Task: Create a task  Upgrade and migrate company vendor management to a cloud-based solution , assign it to team member softage.3@softage.net in the project BeyondTech and update the status of the task to  On Track  , set the priority of the task to Low
Action: Mouse moved to (76, 57)
Screenshot: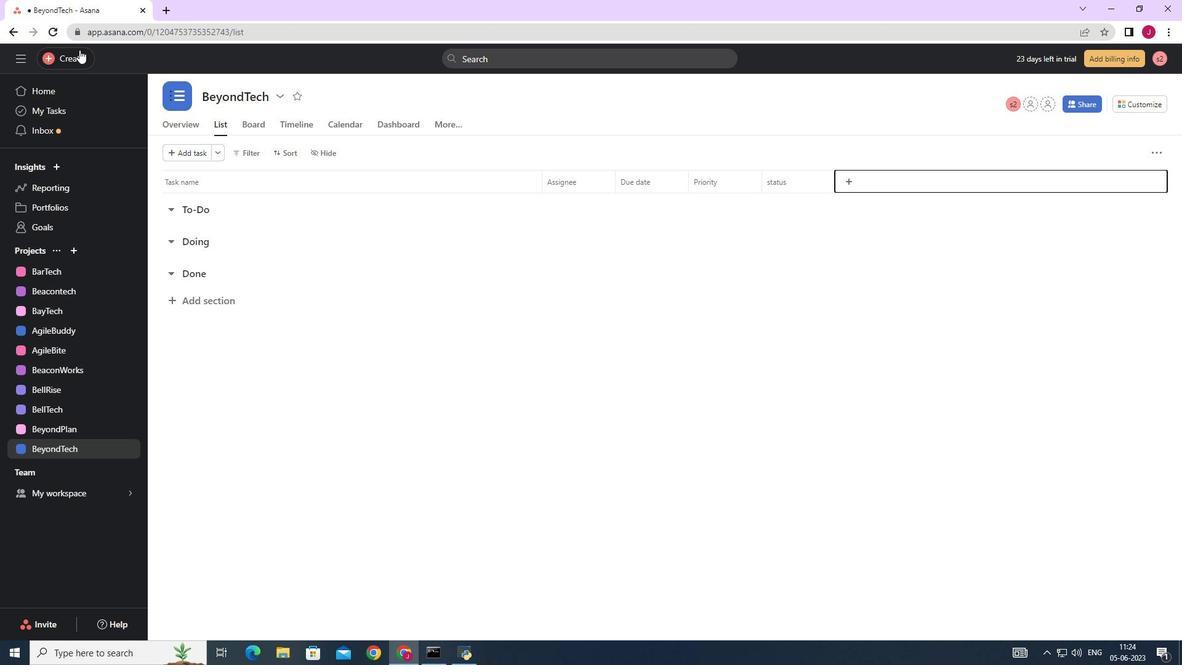 
Action: Mouse pressed left at (76, 57)
Screenshot: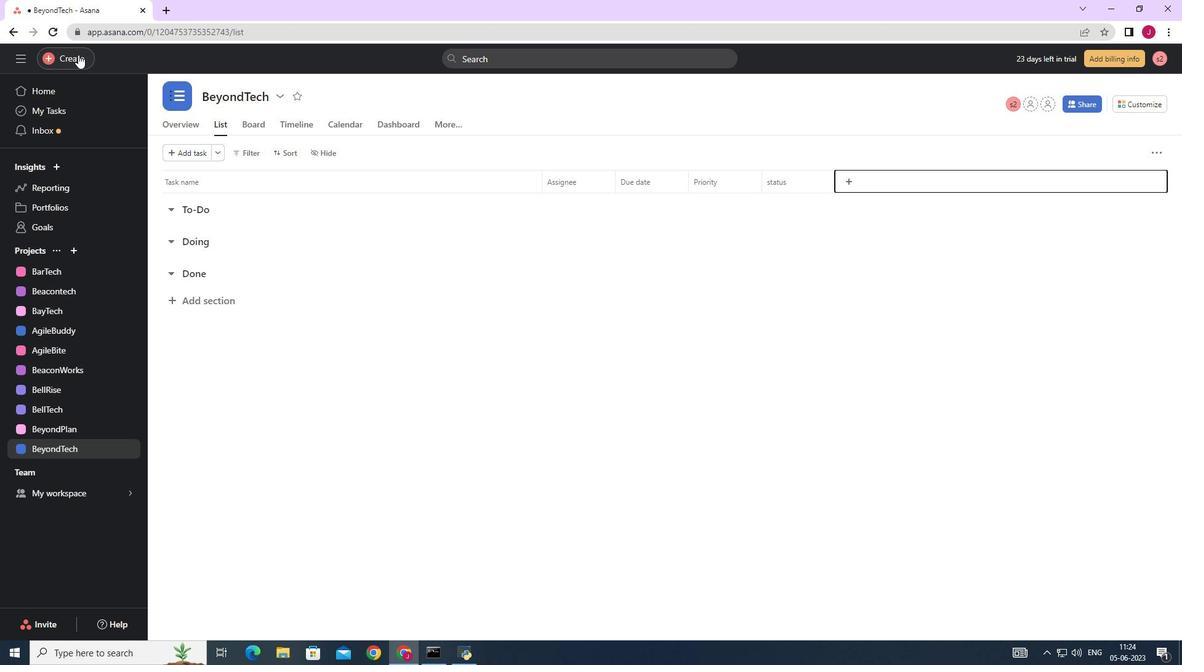 
Action: Mouse moved to (190, 59)
Screenshot: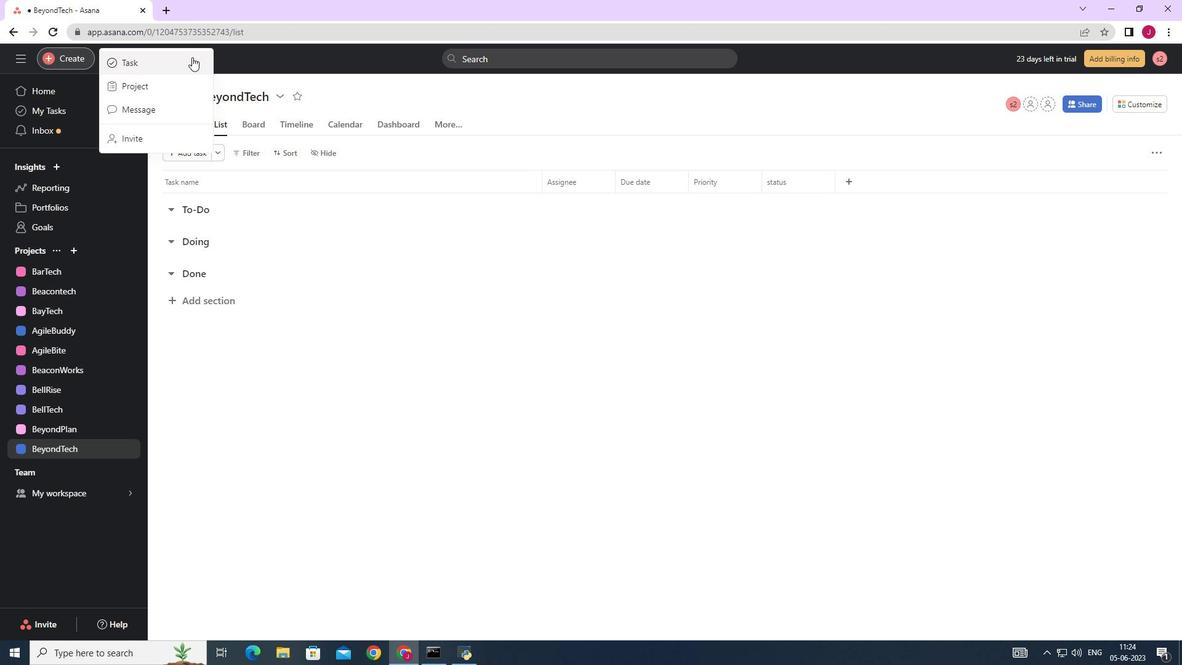 
Action: Mouse pressed left at (190, 59)
Screenshot: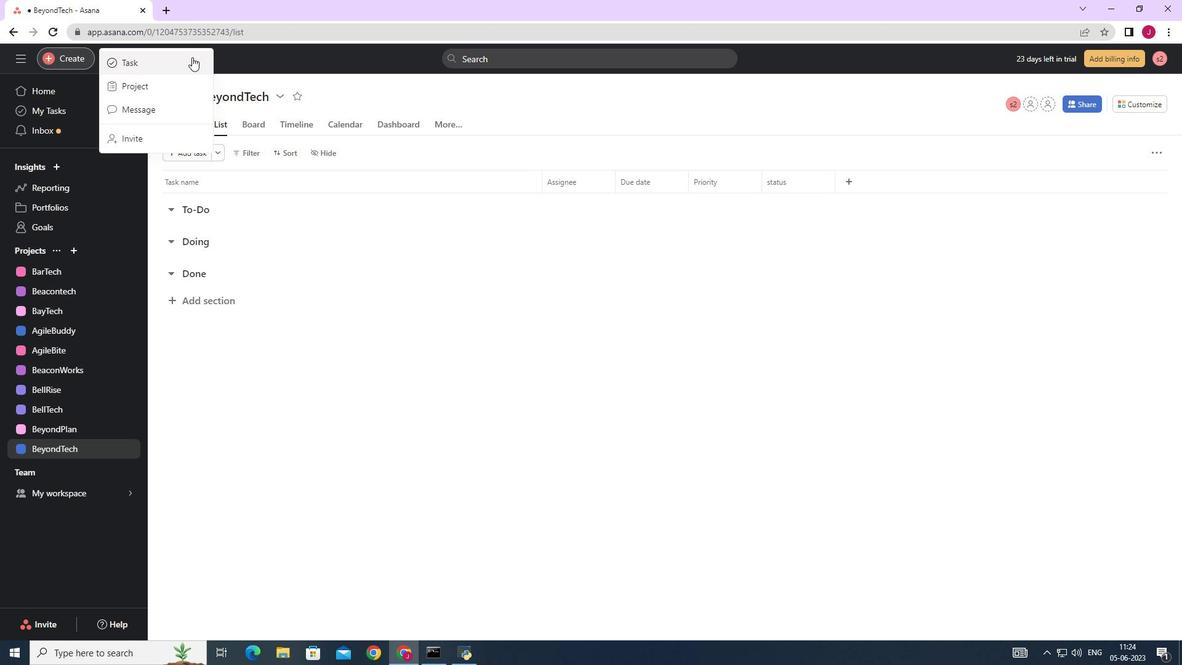 
Action: Mouse moved to (985, 407)
Screenshot: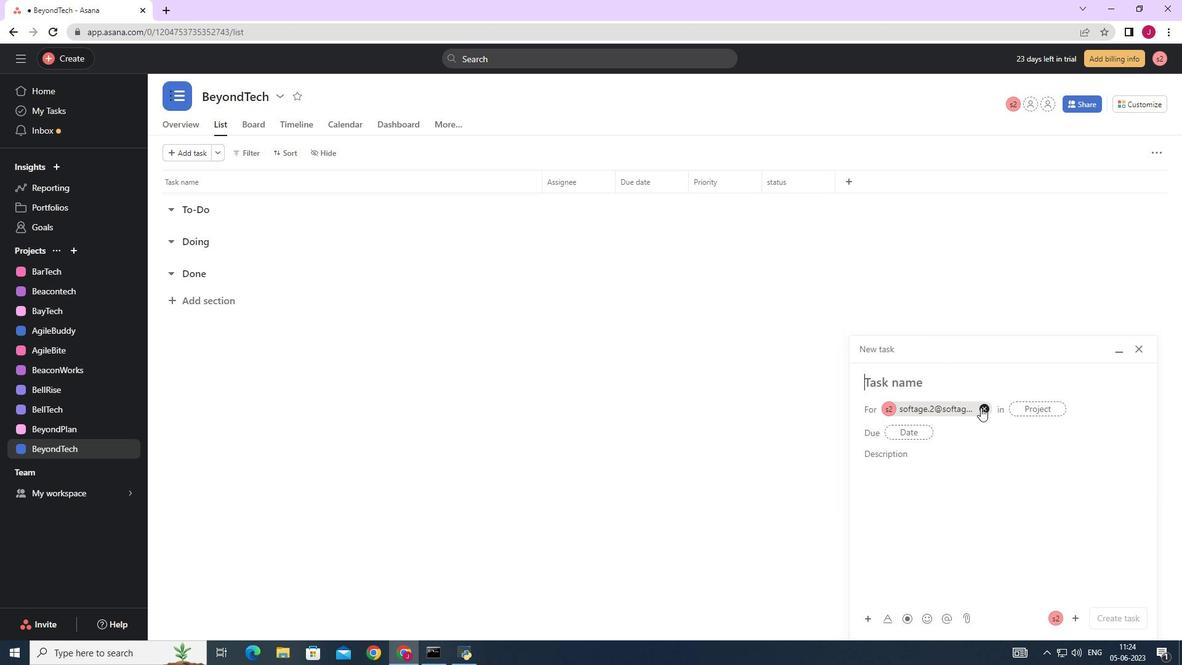 
Action: Mouse pressed left at (985, 407)
Screenshot: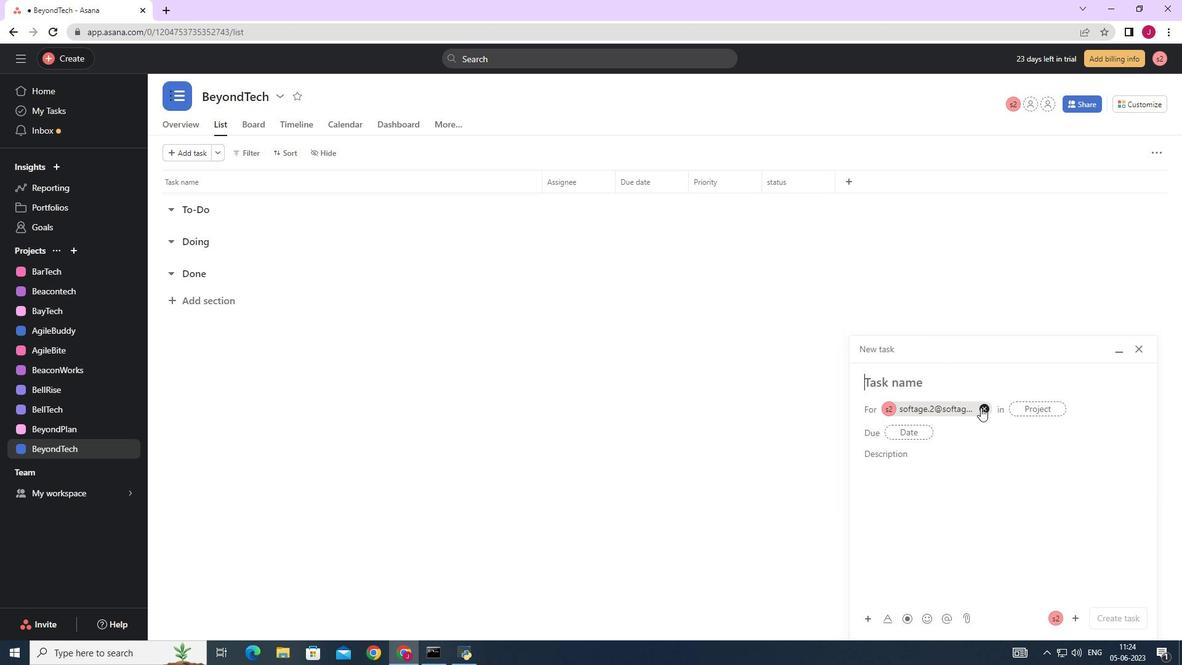 
Action: Mouse moved to (904, 381)
Screenshot: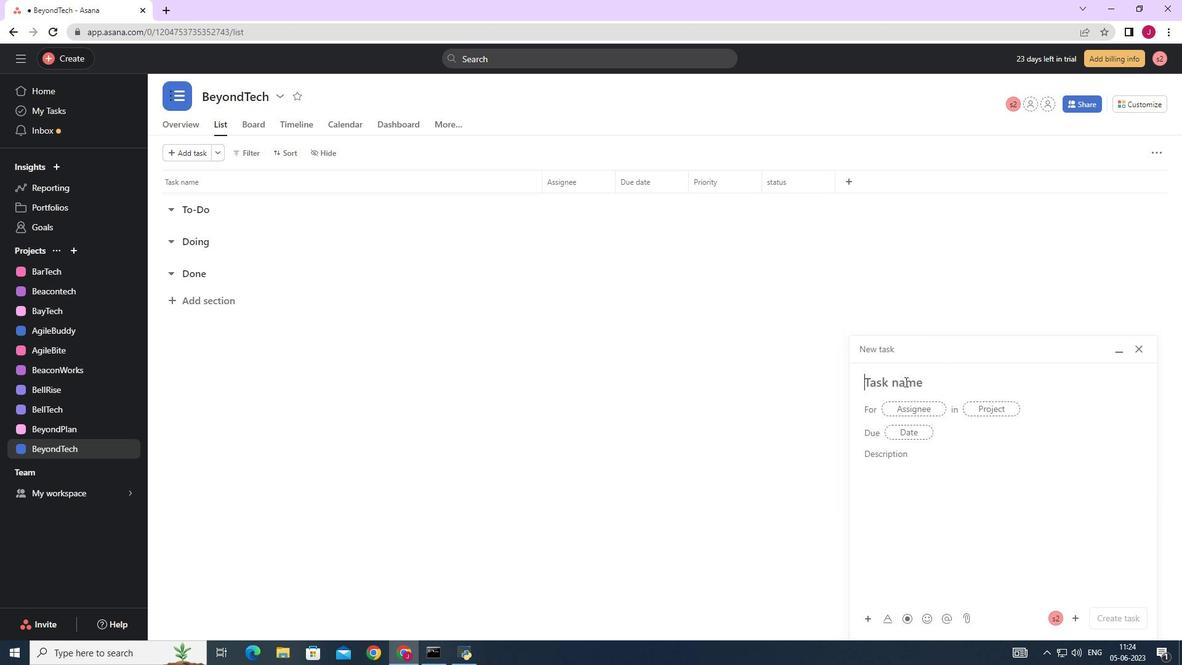 
Action: Mouse pressed left at (904, 381)
Screenshot: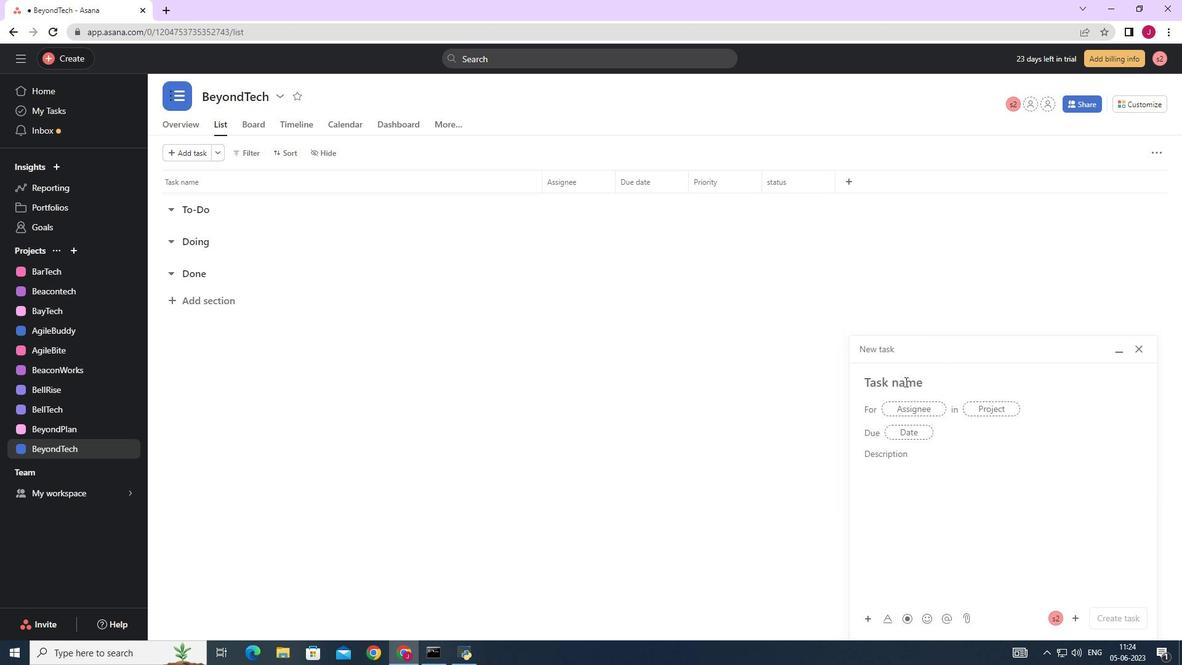 
Action: Key pressed <Key.caps_lock>U<Key.caps_lock>pgrade<Key.space>and<Key.space>migrate<Key.space>company<Key.space>vendor<Key.space>management<Key.space>to<Key.space>a<Key.space>cloud-bsed<Key.space><Key.backspace><Key.backspace><Key.backspace><Key.backspace>ased<Key.space>solution
Screenshot: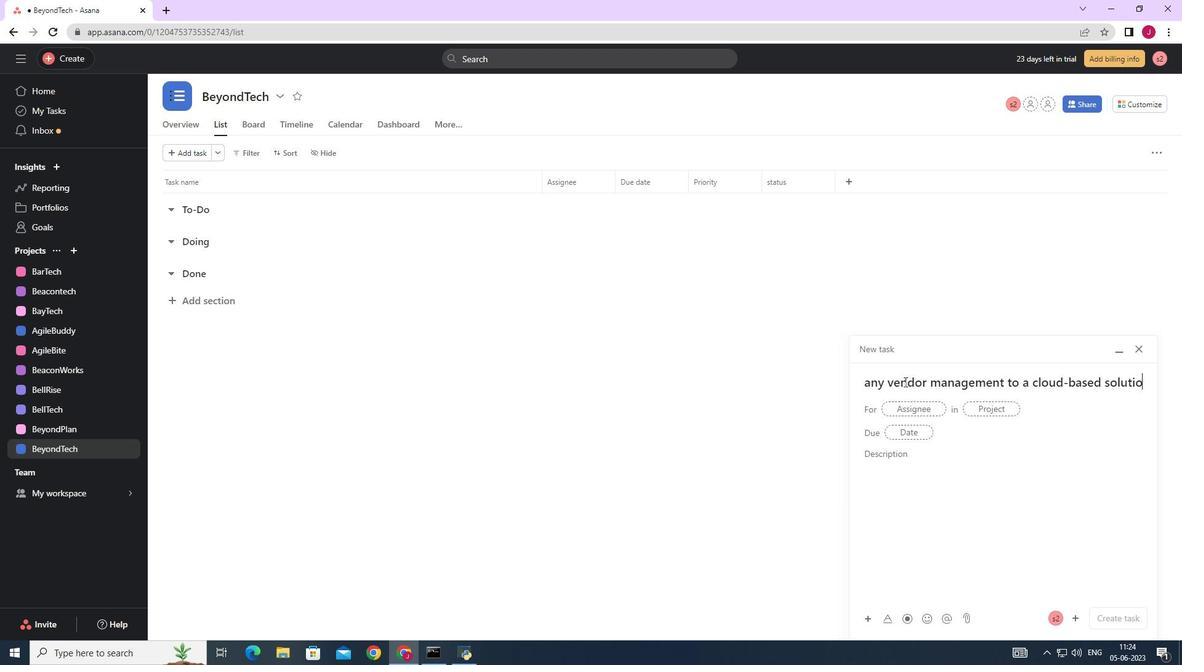 
Action: Mouse moved to (921, 409)
Screenshot: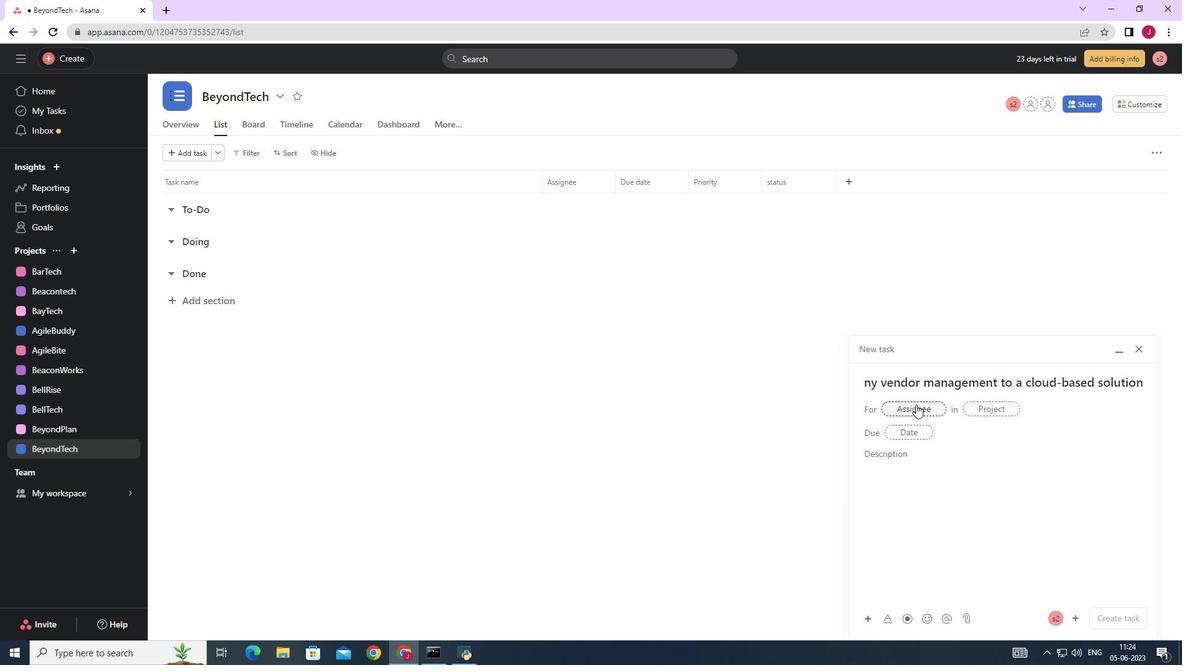 
Action: Mouse pressed left at (921, 409)
Screenshot: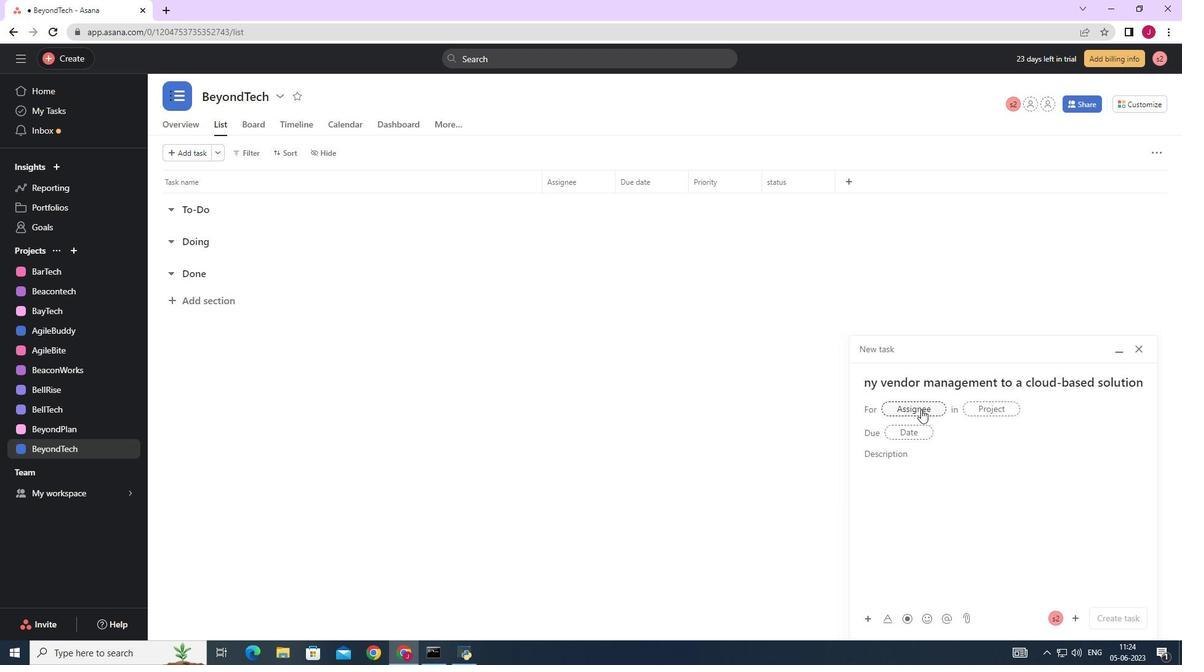 
Action: Key pressed softage.3
Screenshot: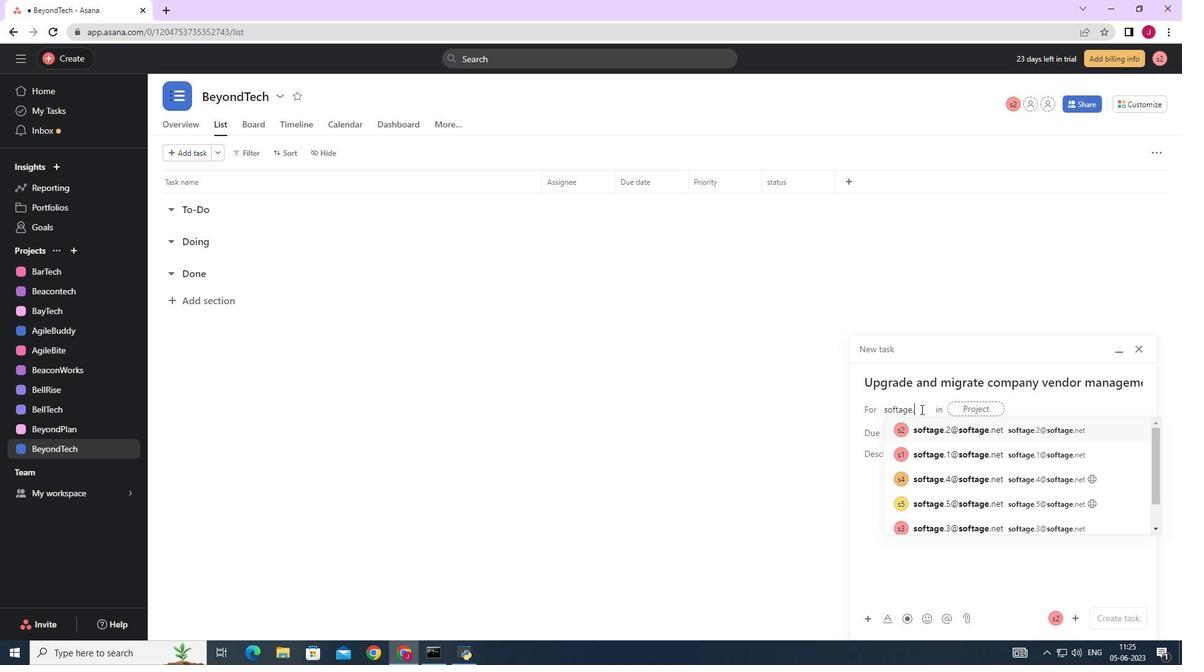 
Action: Mouse moved to (947, 430)
Screenshot: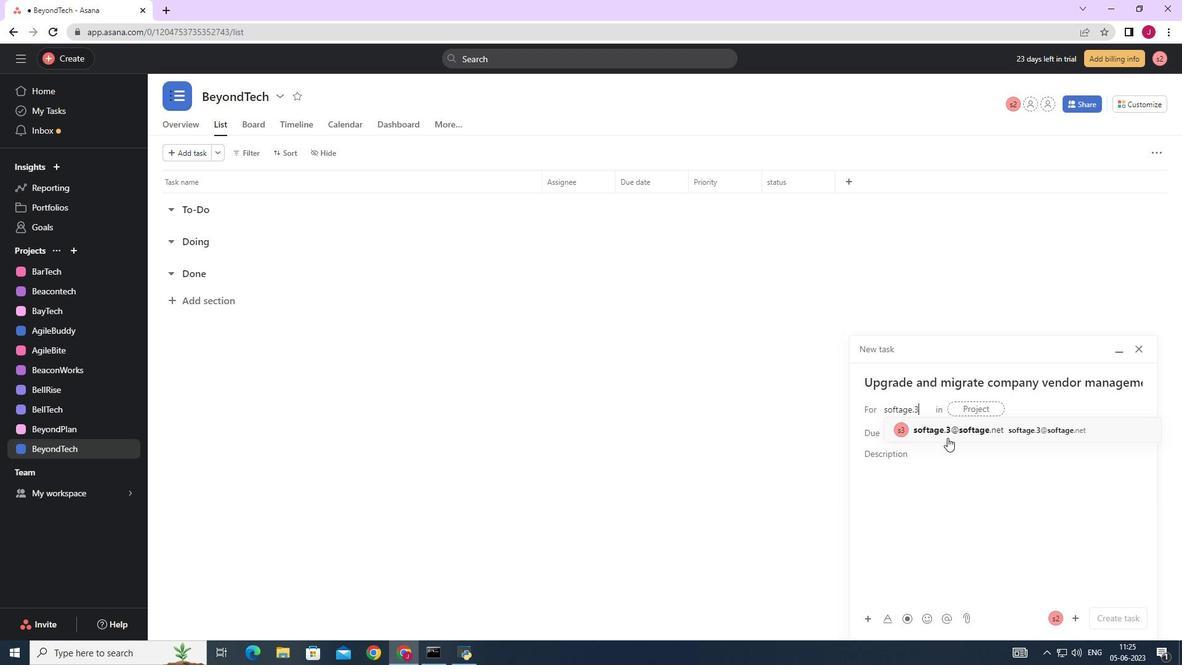 
Action: Mouse pressed left at (947, 430)
Screenshot: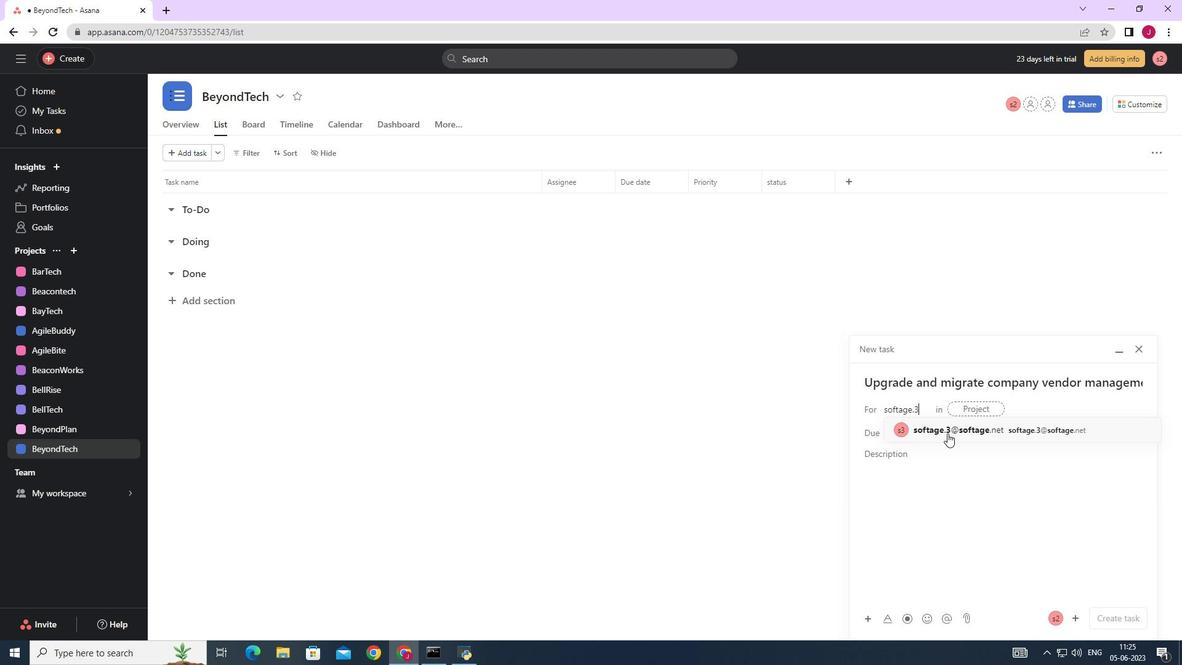 
Action: Mouse moved to (787, 432)
Screenshot: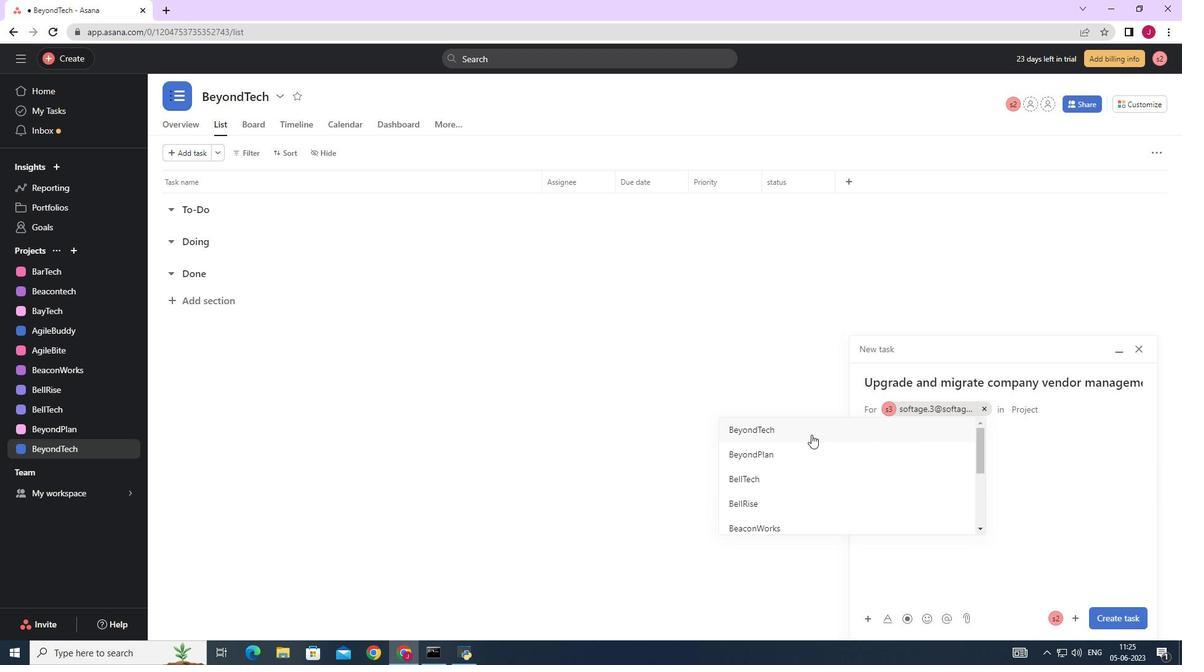 
Action: Mouse pressed left at (787, 432)
Screenshot: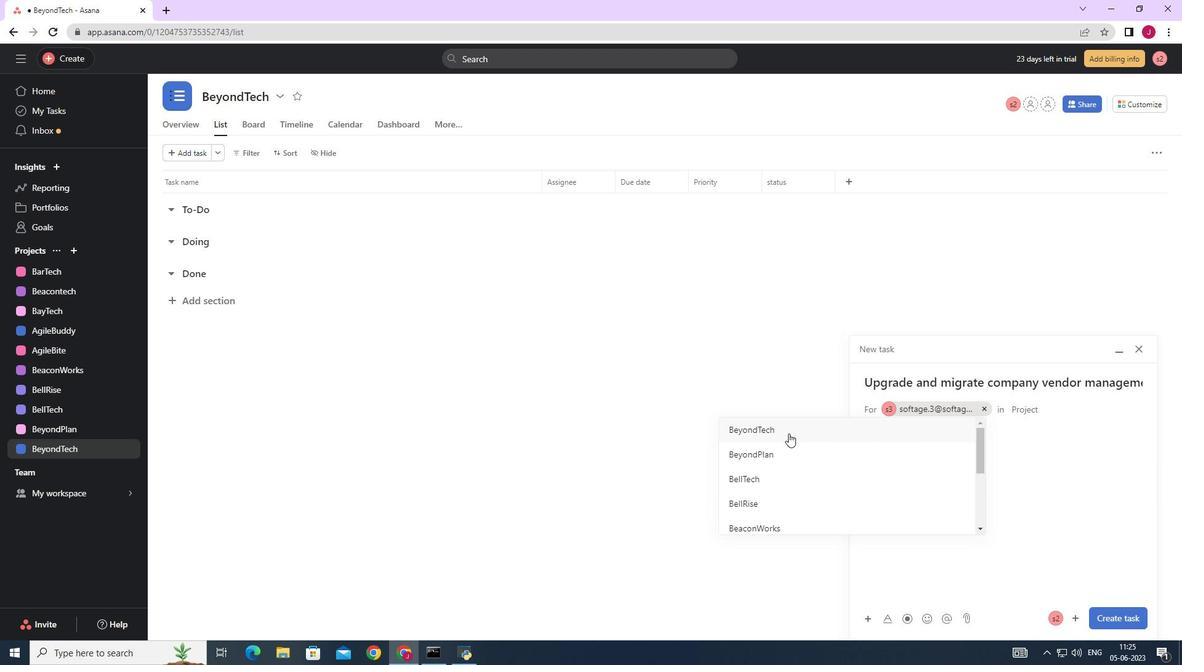 
Action: Mouse moved to (928, 457)
Screenshot: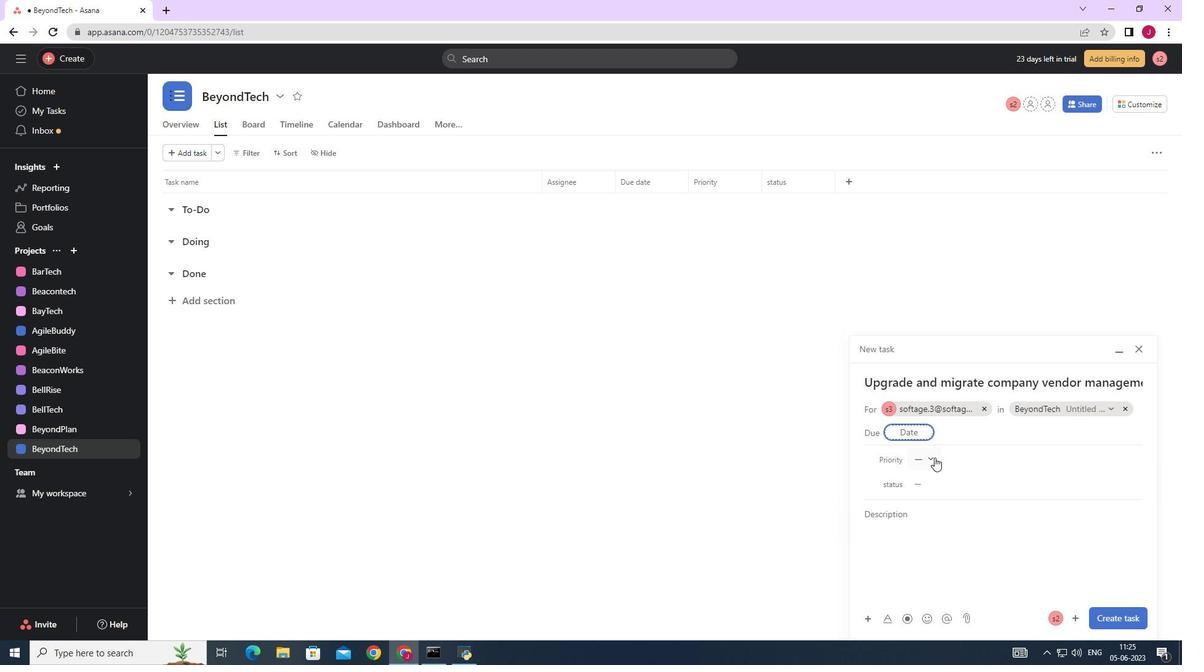 
Action: Mouse pressed left at (928, 457)
Screenshot: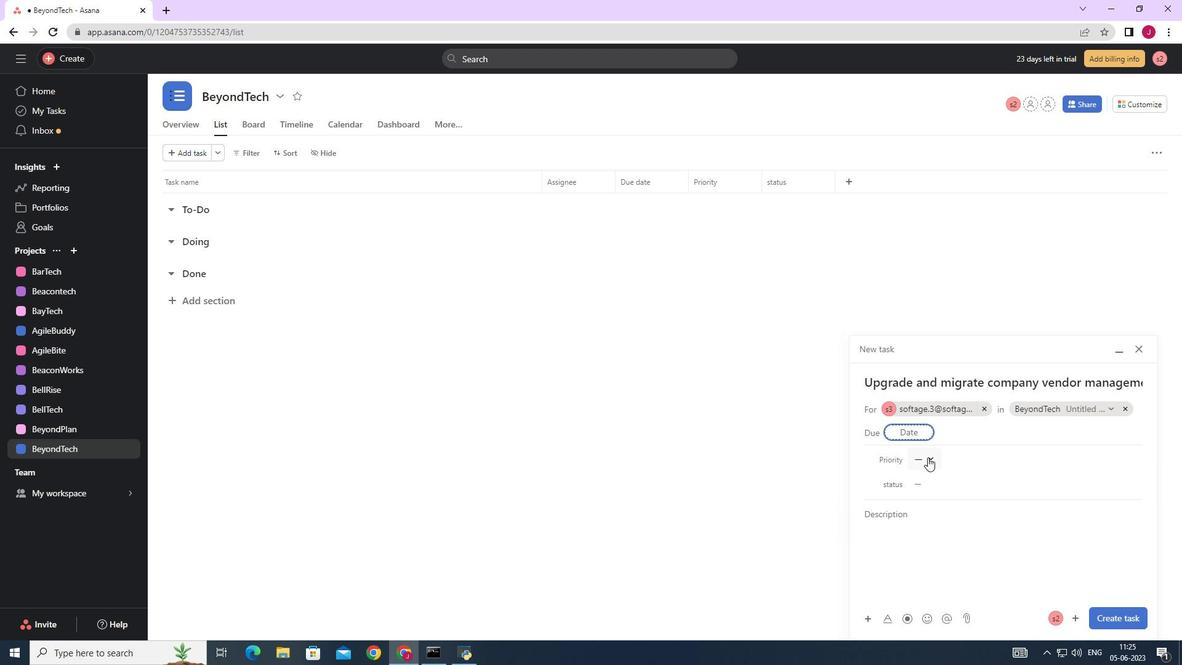 
Action: Mouse moved to (944, 545)
Screenshot: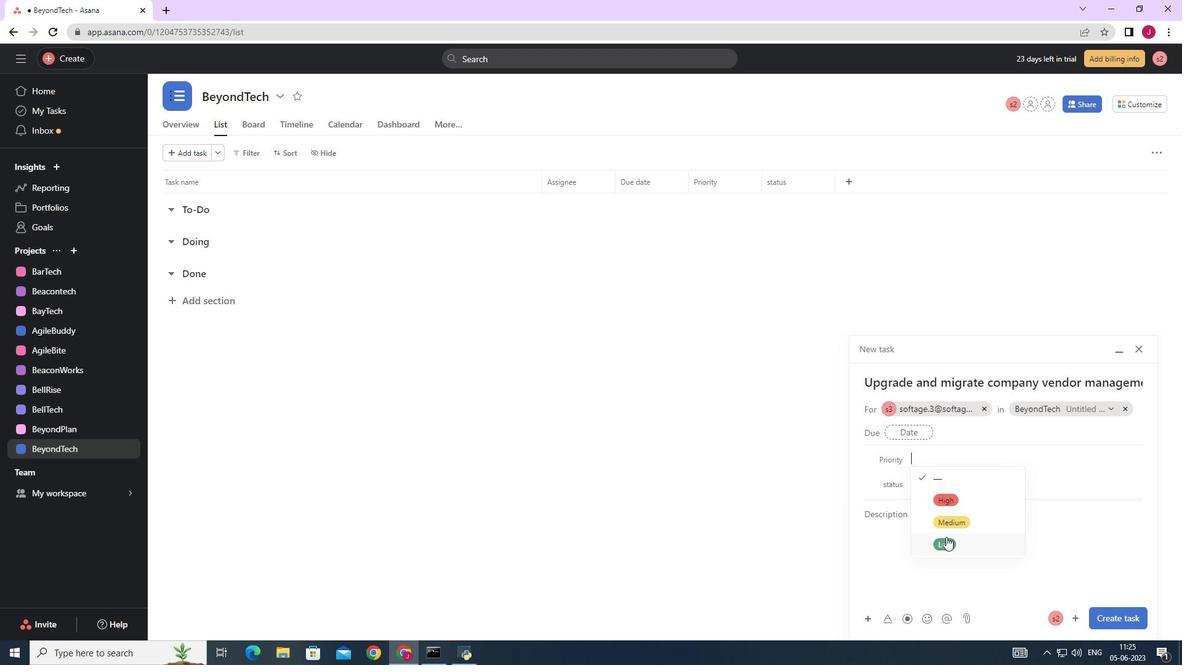 
Action: Mouse pressed left at (944, 545)
Screenshot: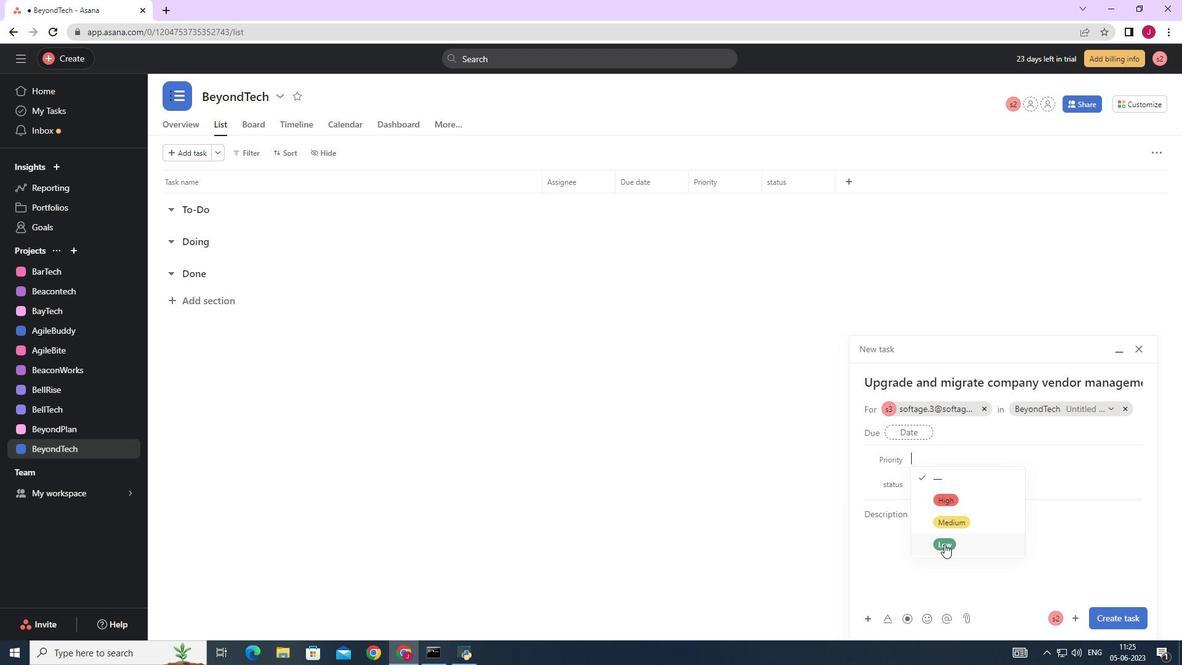 
Action: Mouse moved to (931, 480)
Screenshot: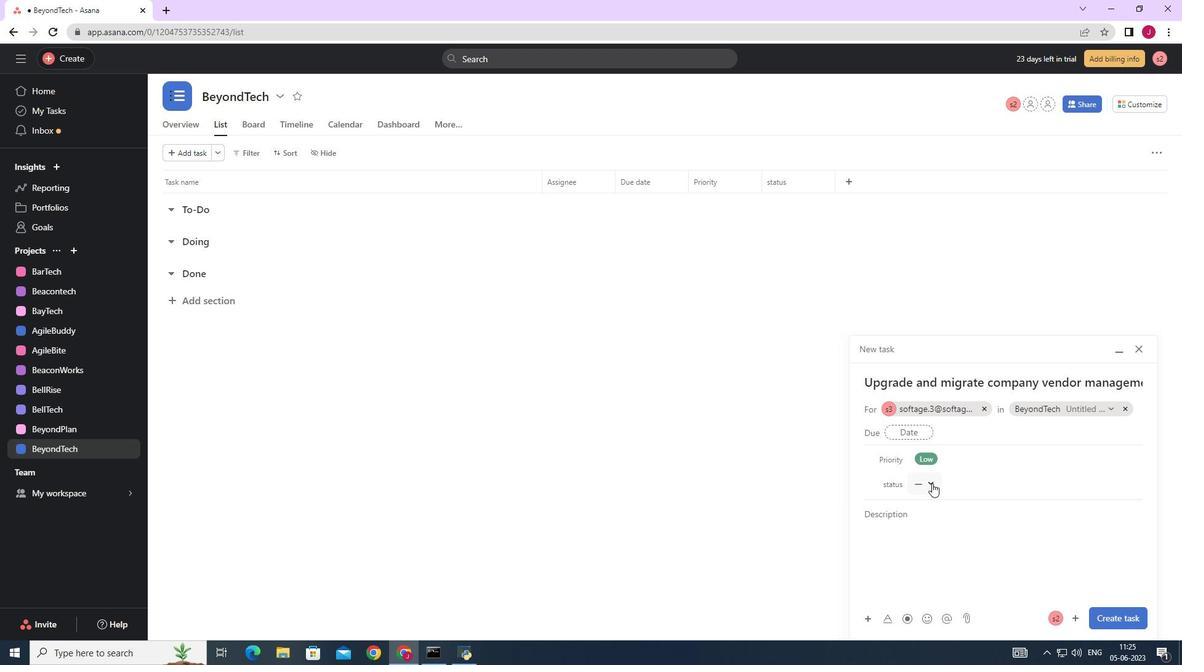 
Action: Mouse pressed left at (931, 480)
Screenshot: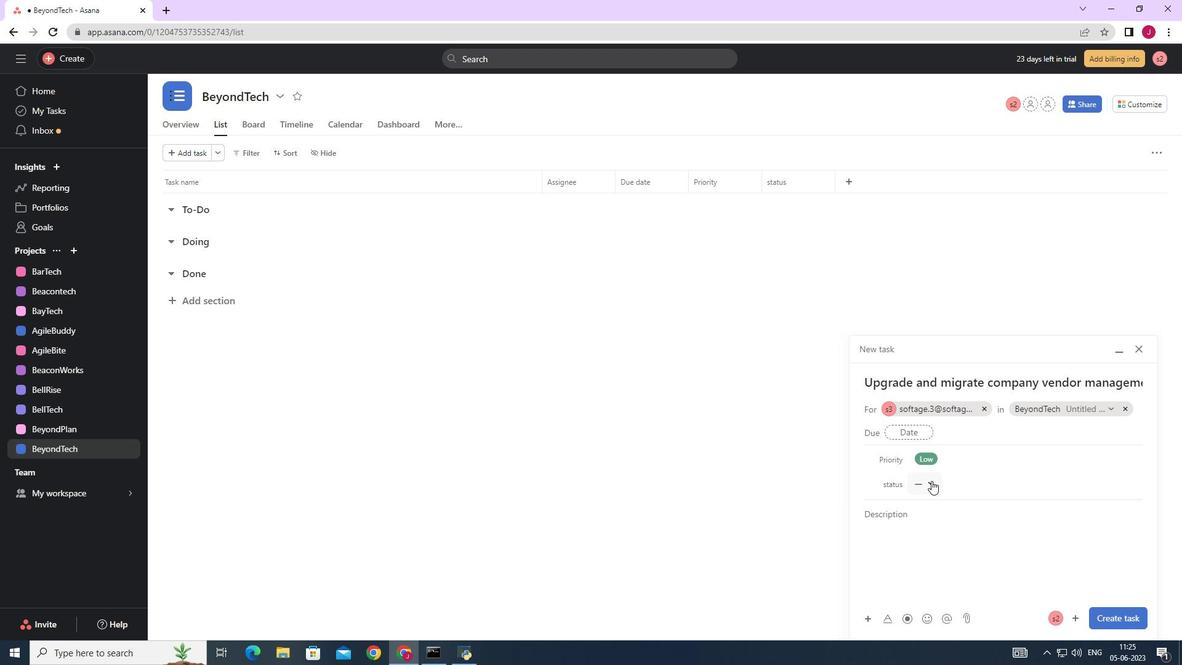 
Action: Mouse moved to (949, 524)
Screenshot: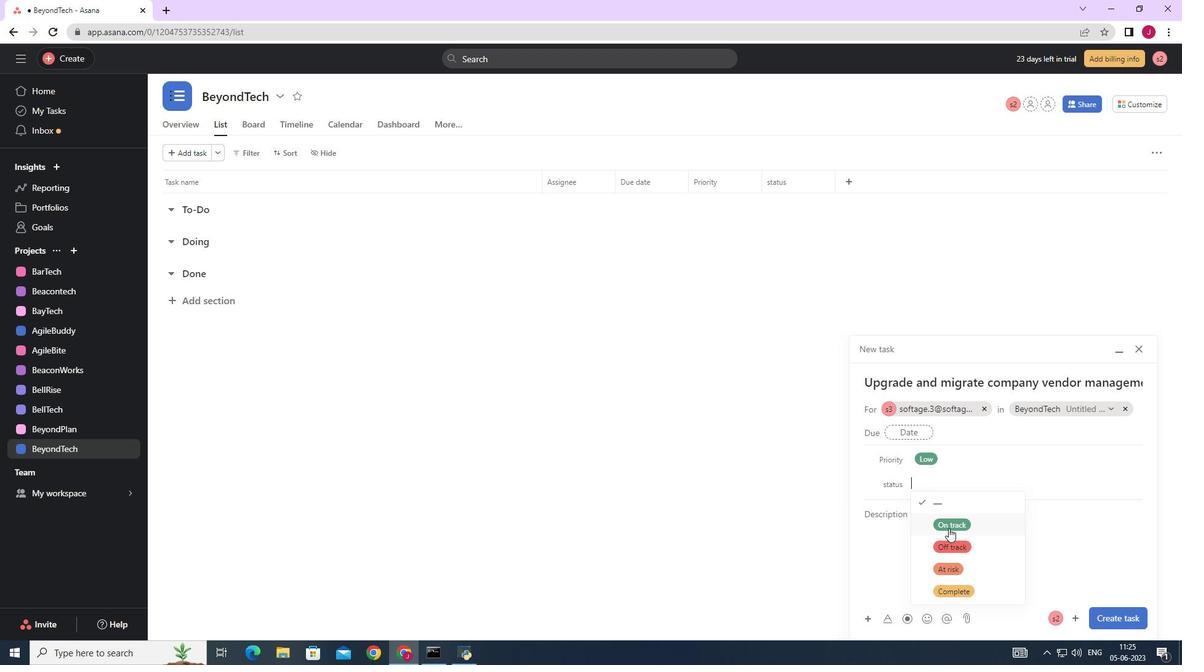 
Action: Mouse pressed left at (949, 524)
Screenshot: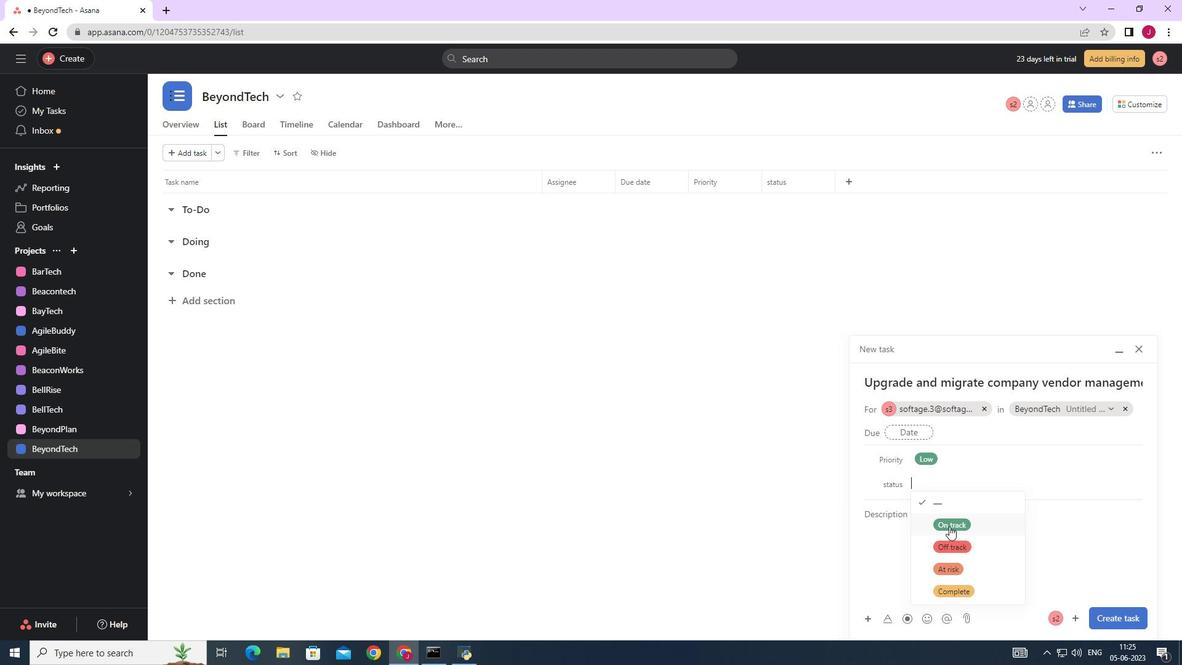 
Action: Mouse moved to (1118, 620)
Screenshot: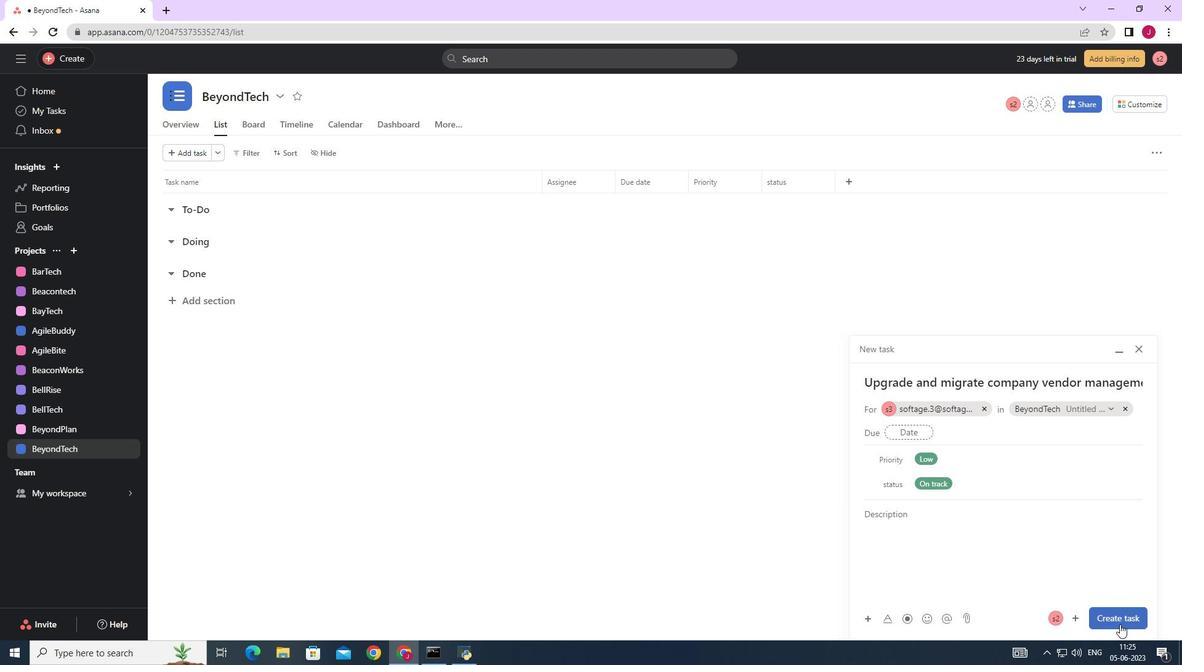 
Action: Mouse pressed left at (1118, 620)
Screenshot: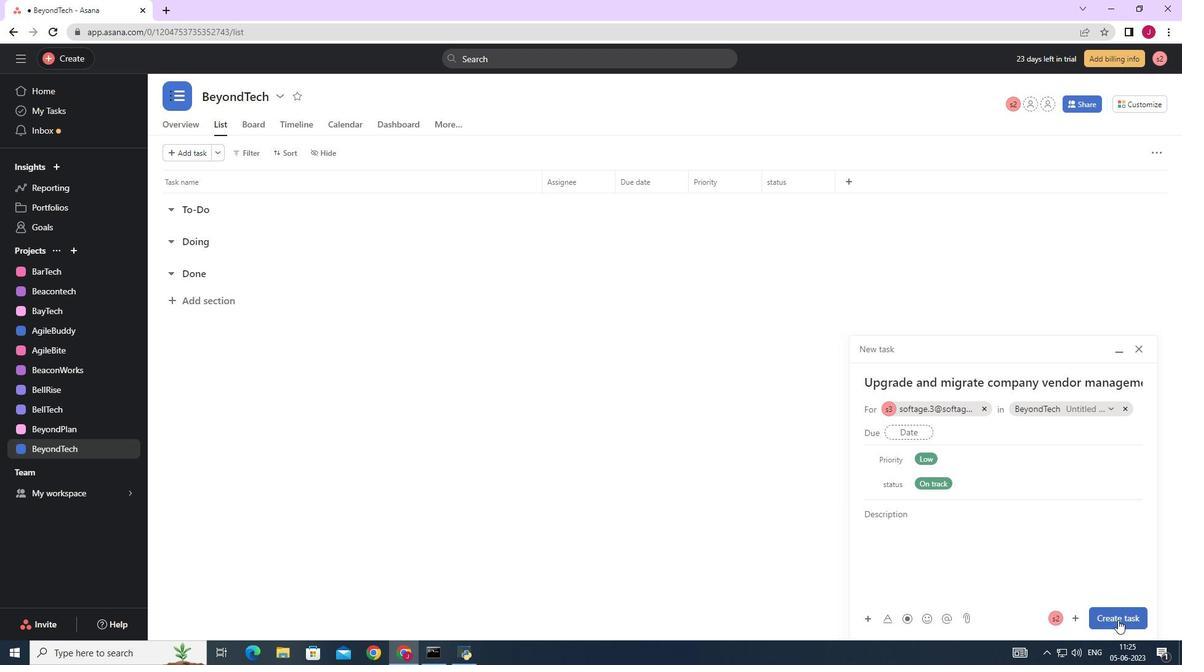 
Action: Mouse moved to (1075, 576)
Screenshot: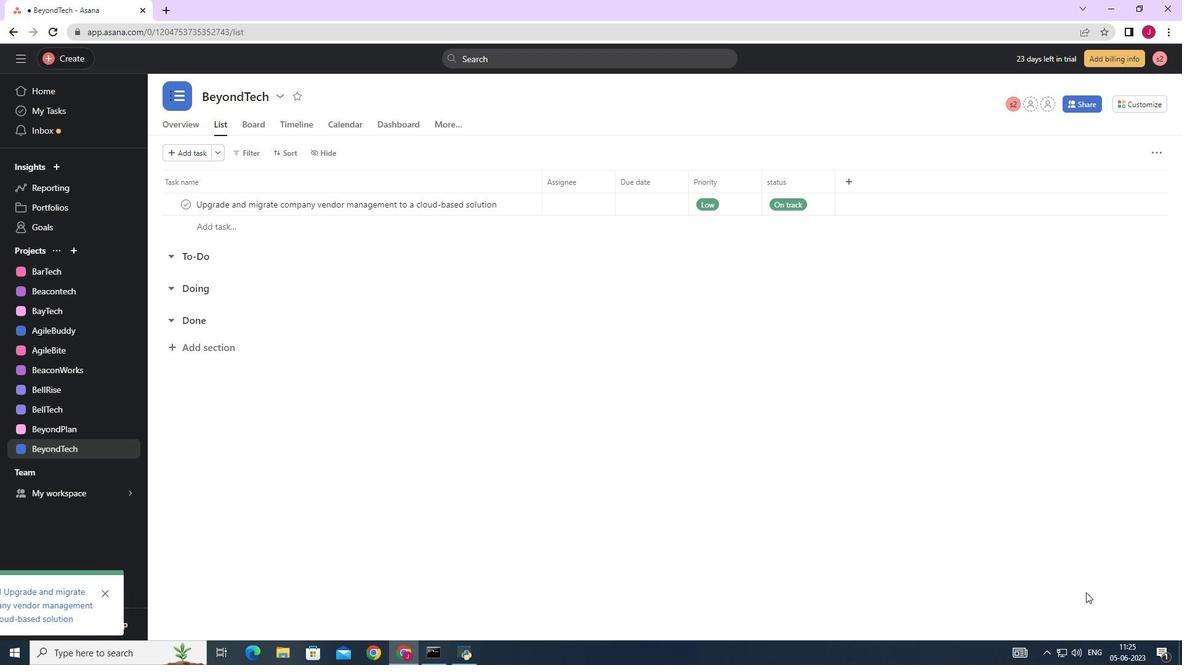 
